 Task: Download the export.
Action: Mouse moved to (78, 159)
Screenshot: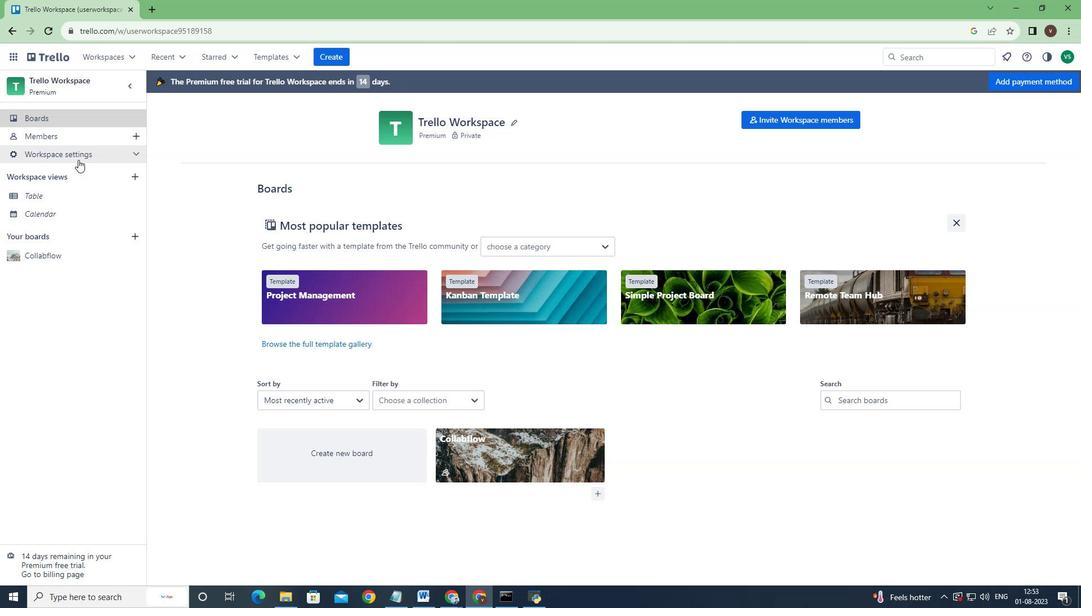
Action: Mouse pressed left at (78, 159)
Screenshot: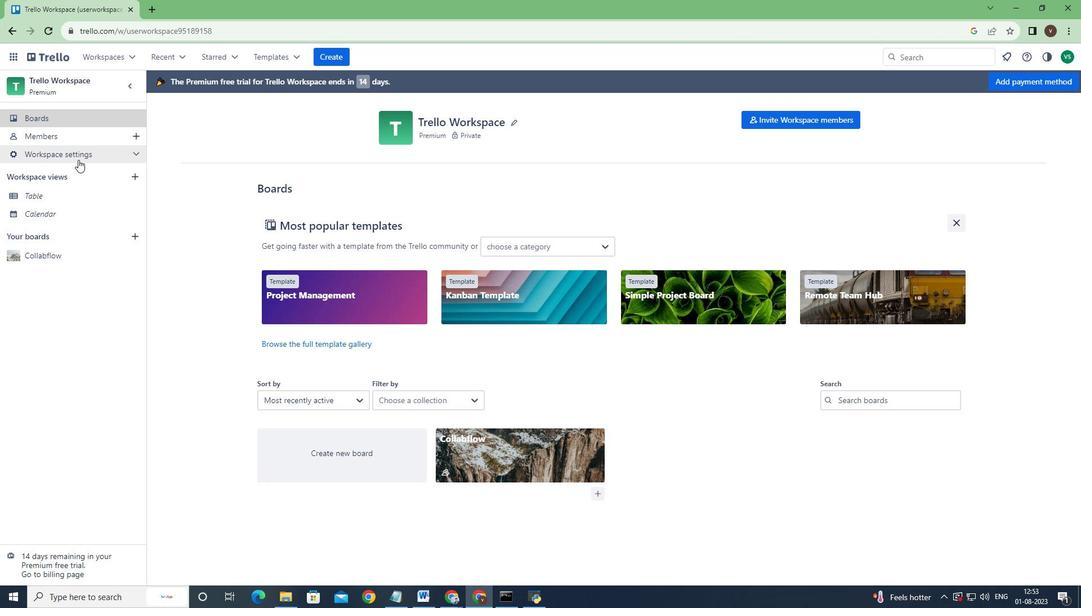 
Action: Mouse moved to (195, 198)
Screenshot: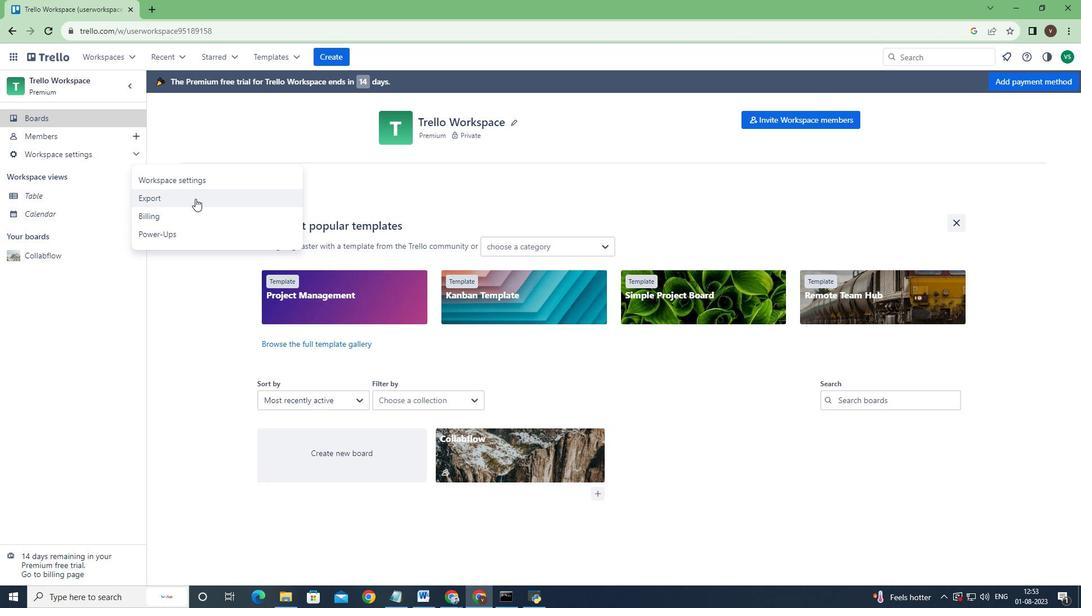 
Action: Mouse pressed left at (195, 198)
Screenshot: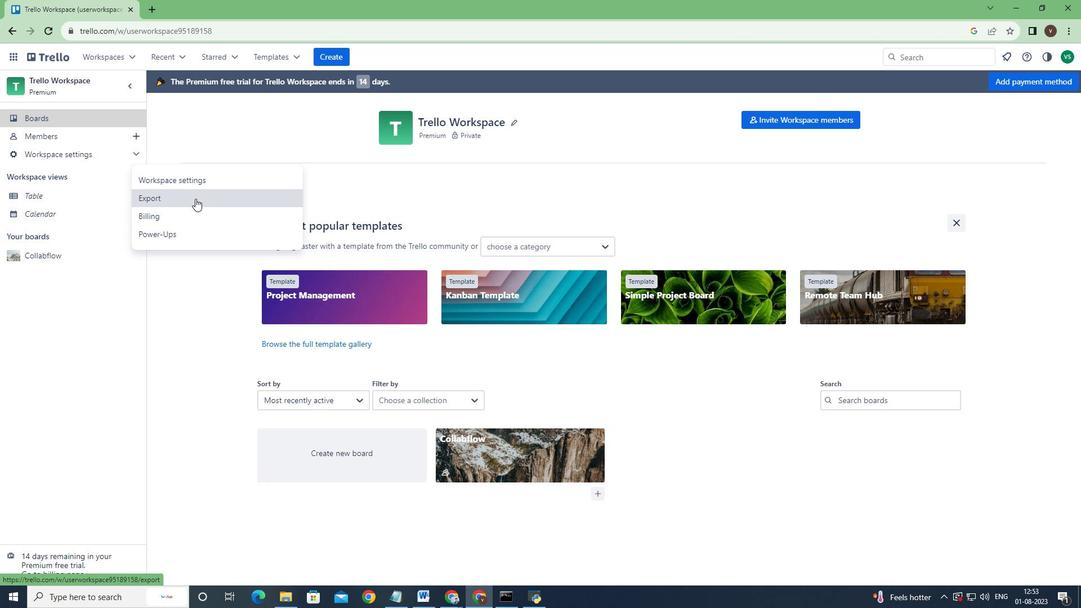 
Action: Mouse moved to (832, 344)
Screenshot: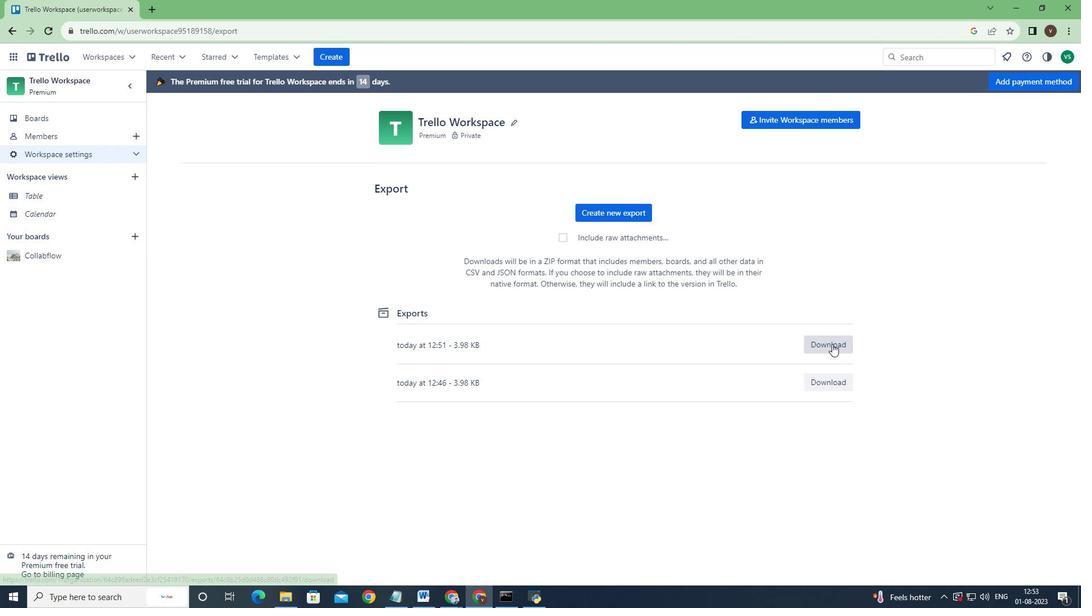 
Action: Mouse pressed left at (832, 344)
Screenshot: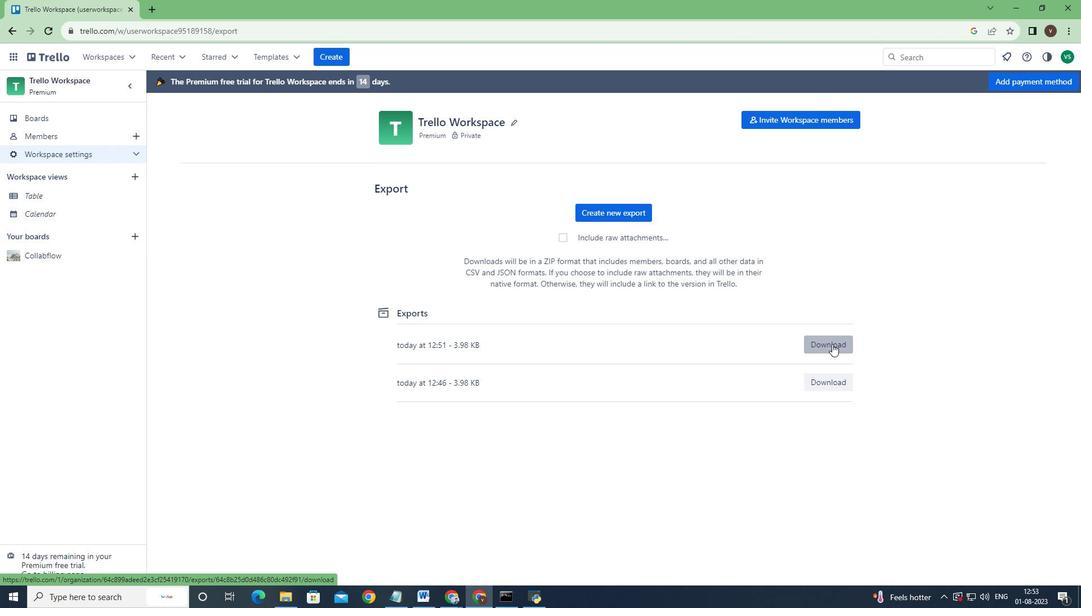 
Action: Mouse moved to (274, 395)
Screenshot: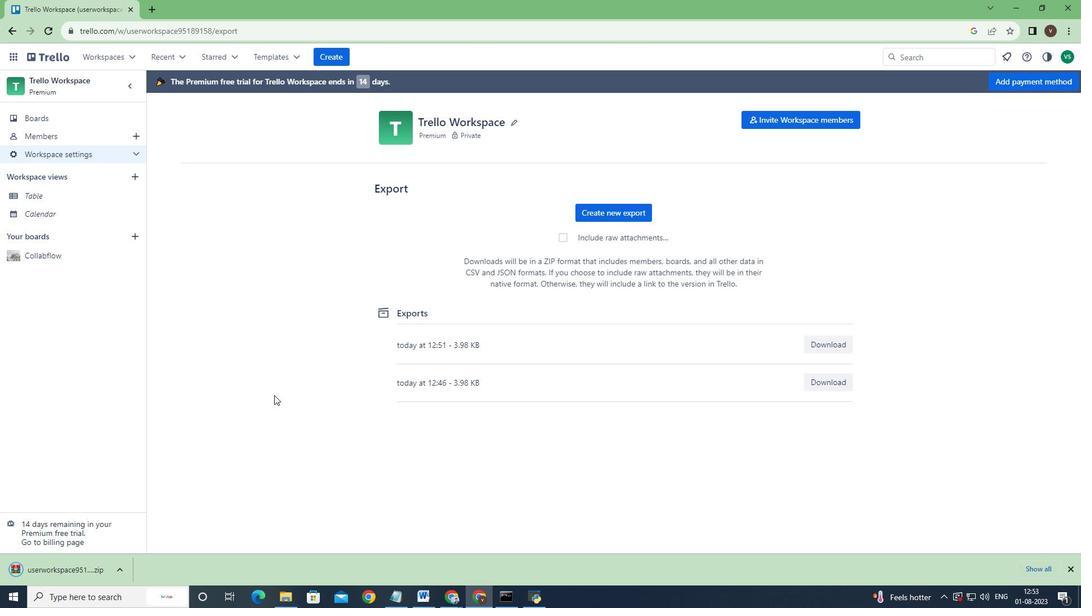 
